Task: Plan a hiking trip to a mountain trail on the 20th at 10:00 AM.
Action: Mouse moved to (25, 326)
Screenshot: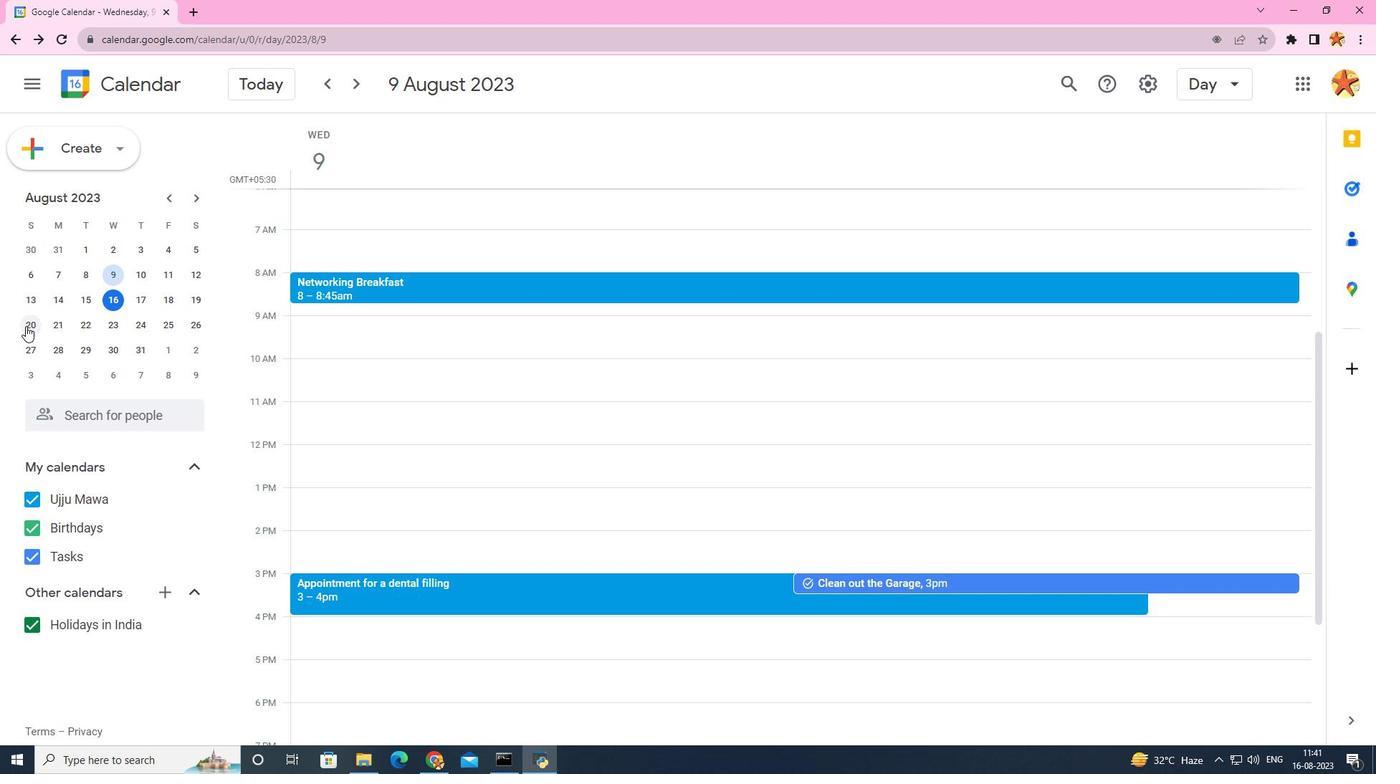
Action: Mouse pressed left at (25, 326)
Screenshot: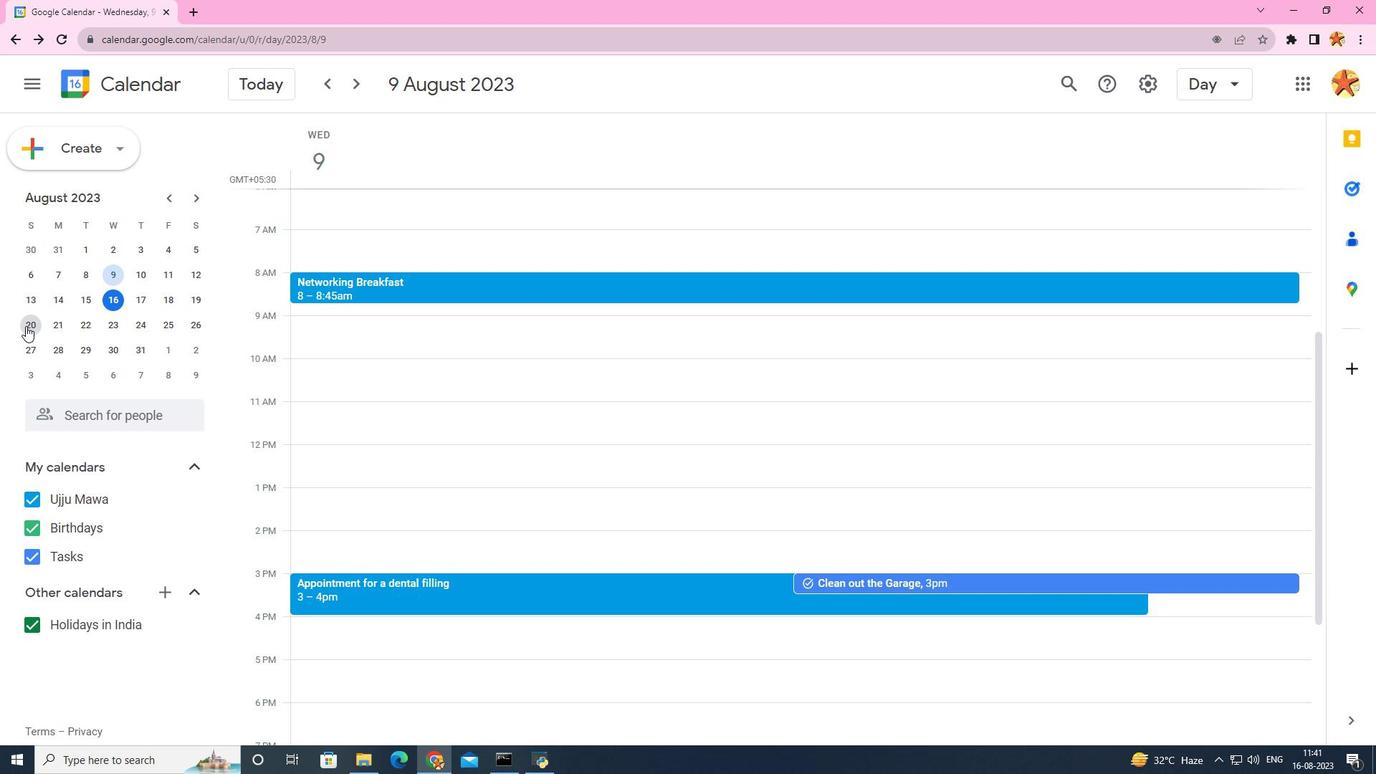 
Action: Mouse moved to (309, 370)
Screenshot: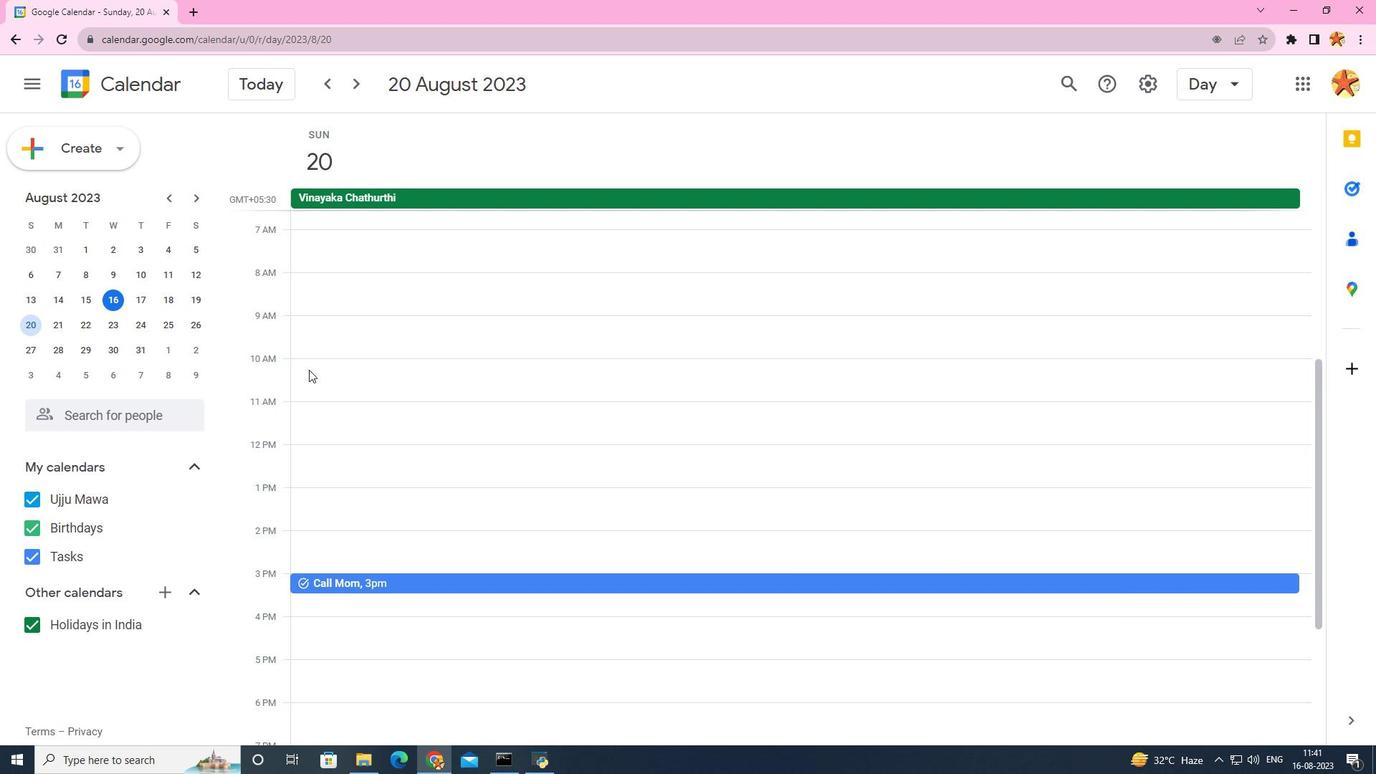 
Action: Mouse pressed left at (309, 370)
Screenshot: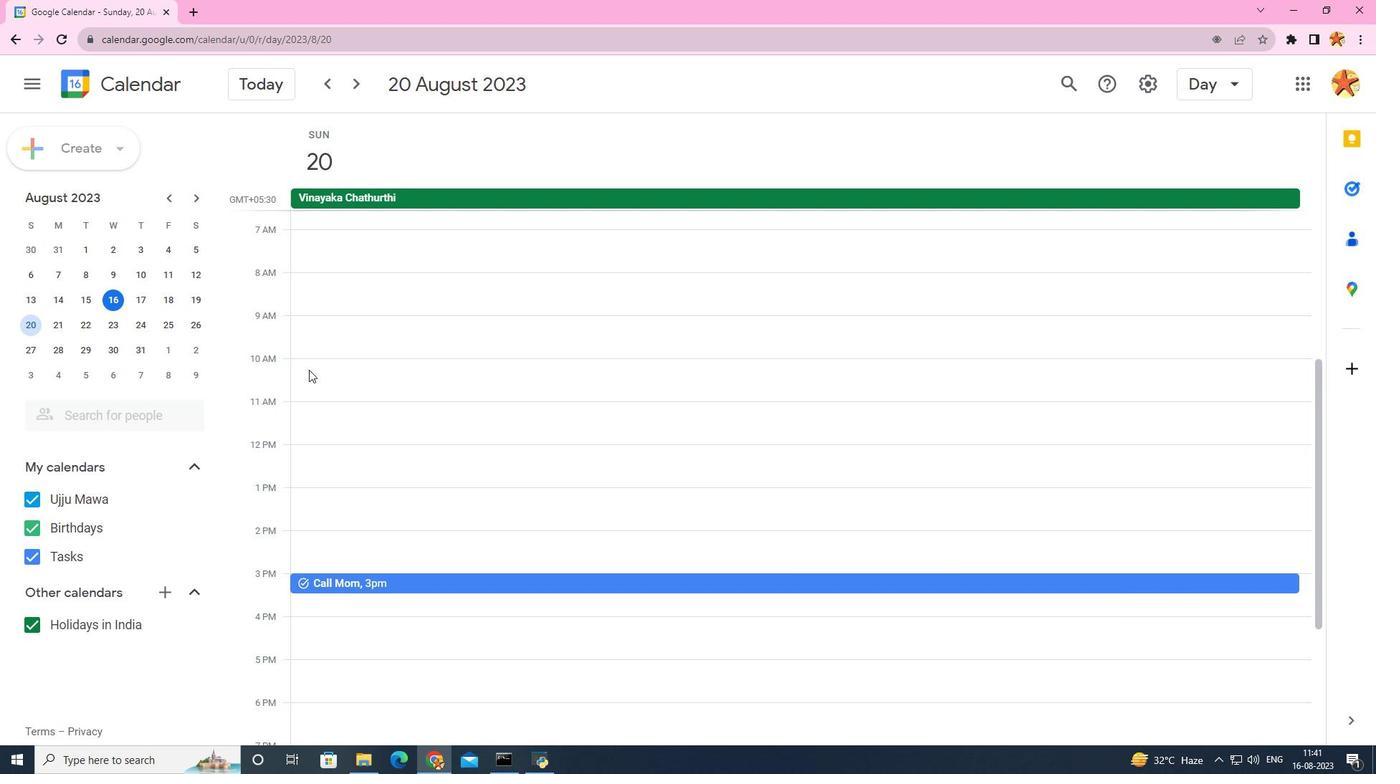 
Action: Mouse moved to (703, 237)
Screenshot: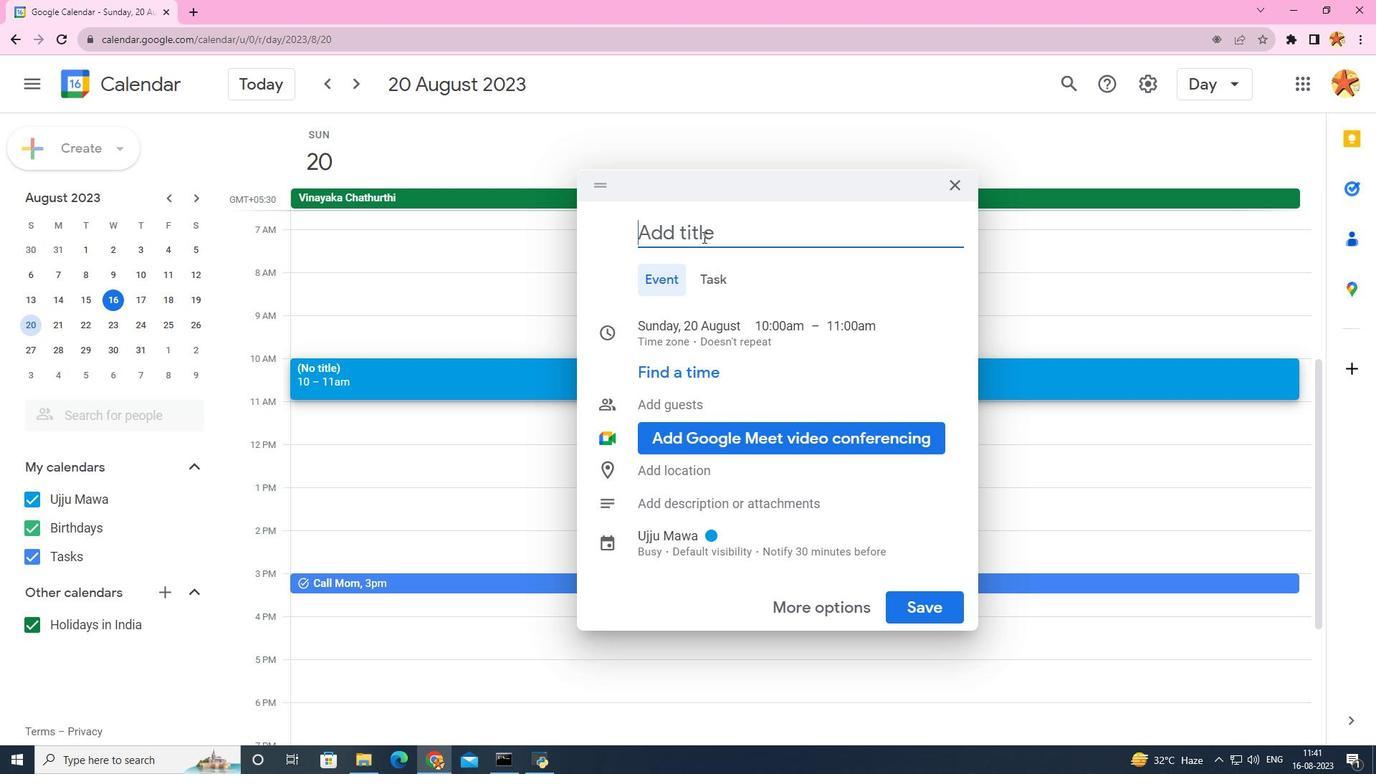 
Action: Mouse pressed left at (703, 237)
Screenshot: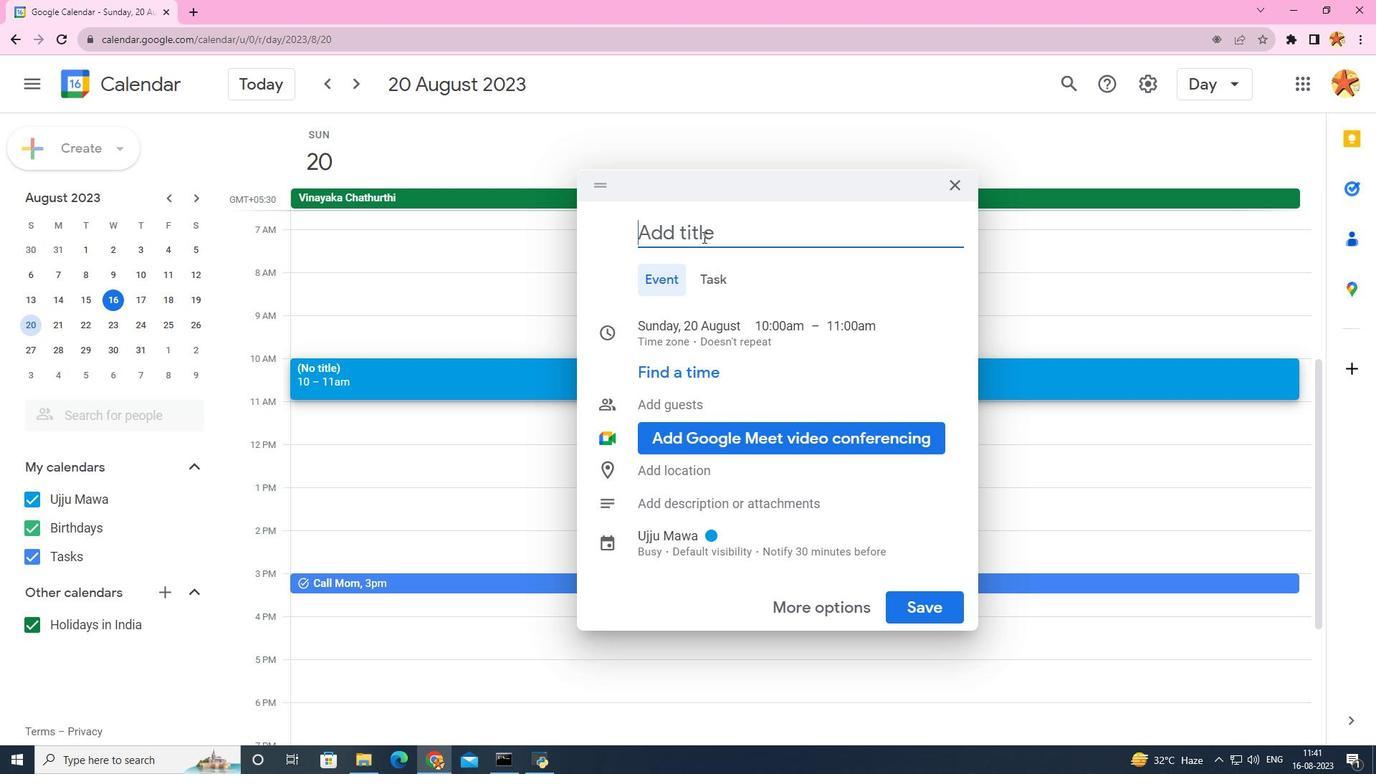 
Action: Key pressed <Key.caps_lock>H<Key.caps_lock>ikimng<Key.backspace><Key.backspace><Key.backspace>ng<Key.space><Key.caps_lock>T<Key.caps_lock>rip<Key.space>to<Key.space>a<Key.space>mountain<Key.space>trail
Screenshot: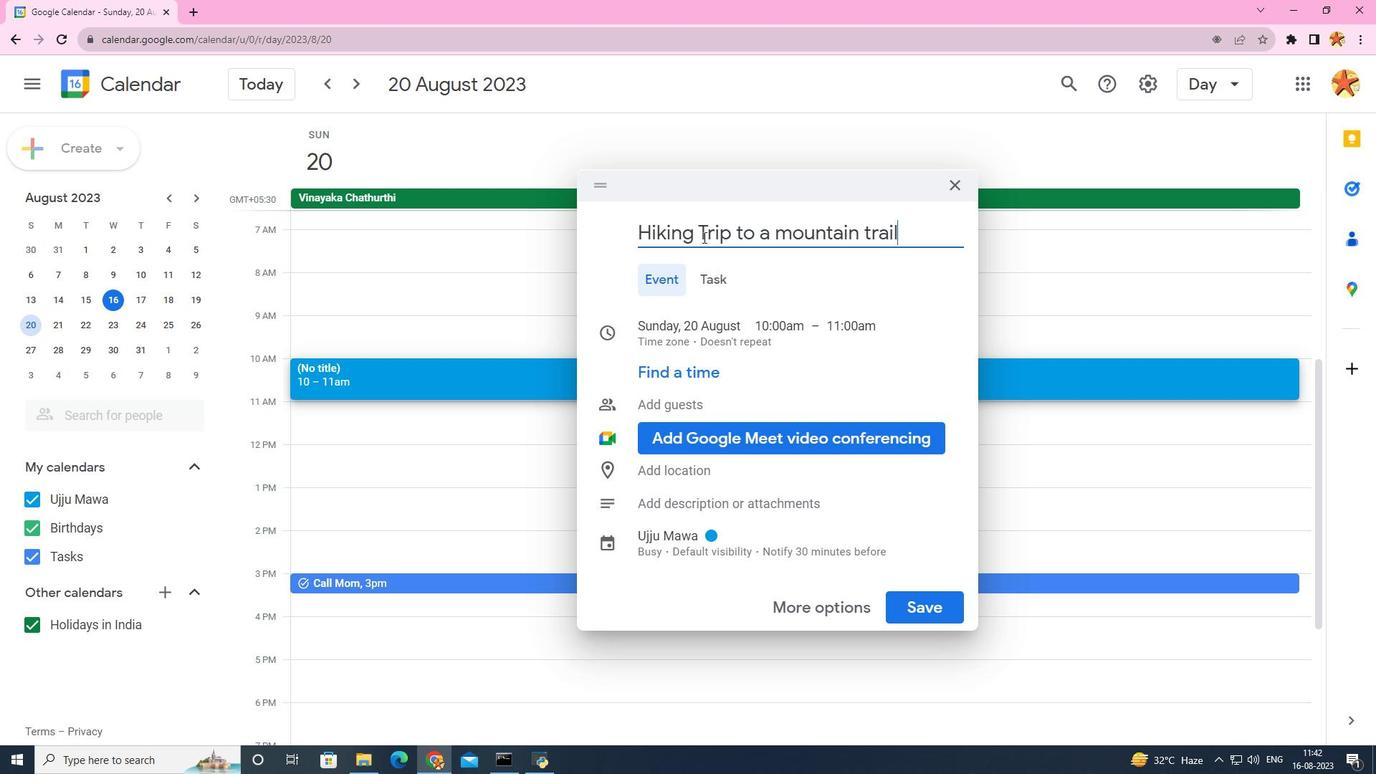 
Action: Mouse moved to (787, 238)
Screenshot: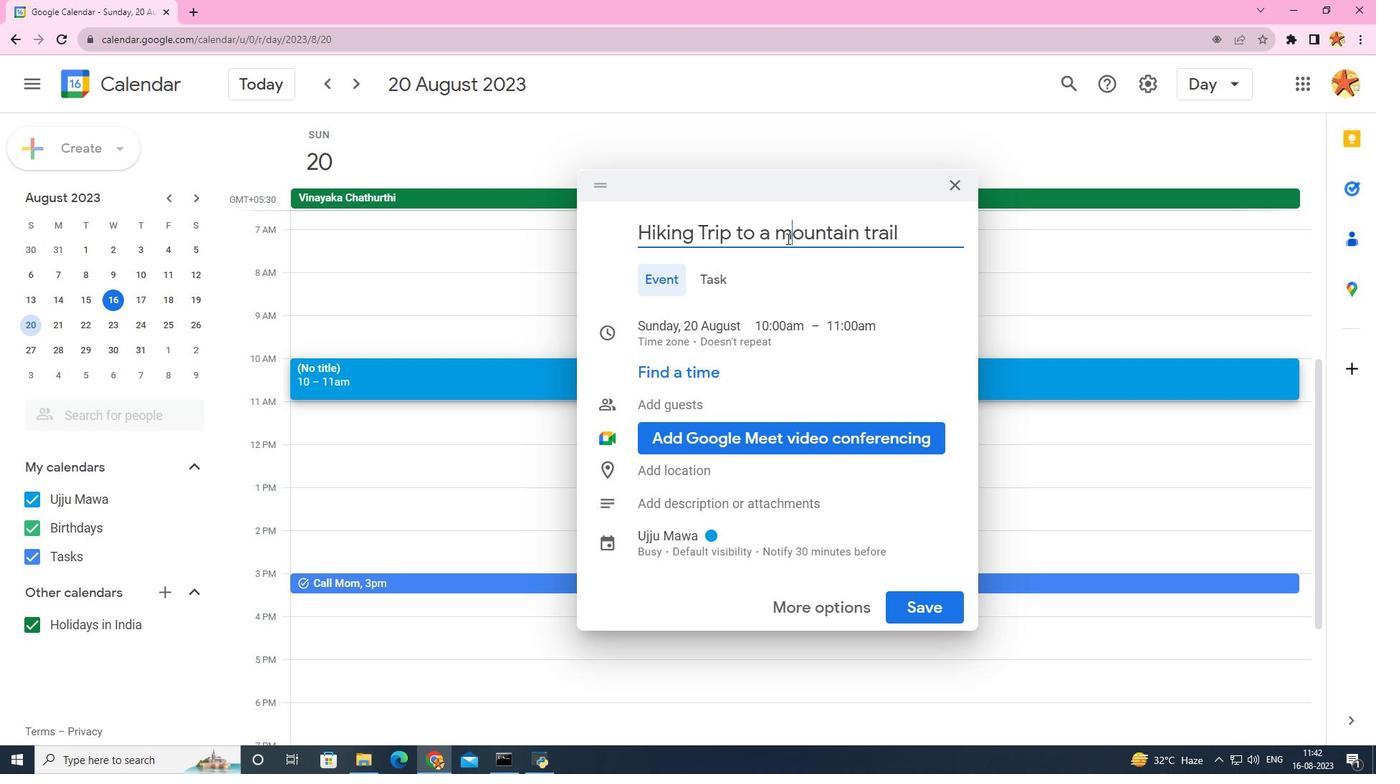 
Action: Mouse pressed left at (787, 238)
Screenshot: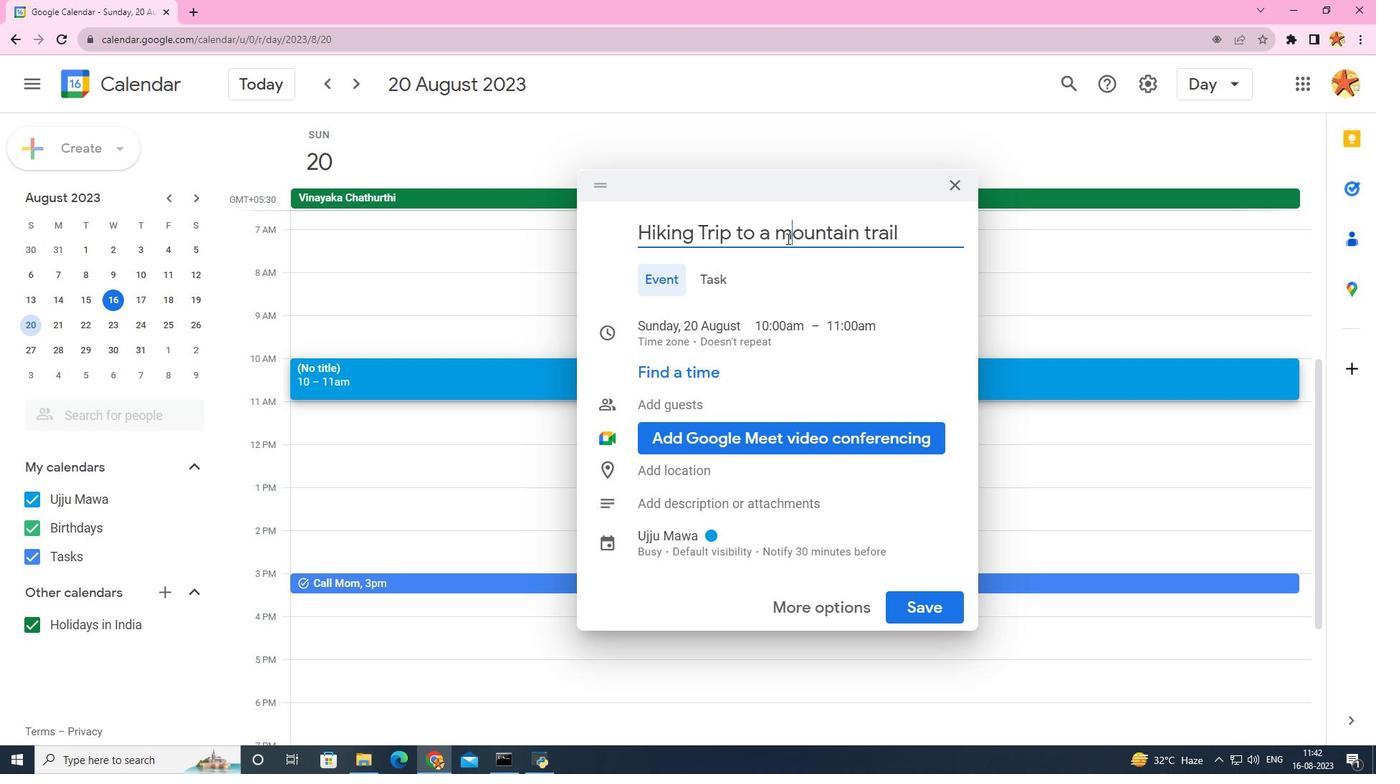 
Action: Mouse moved to (898, 606)
Screenshot: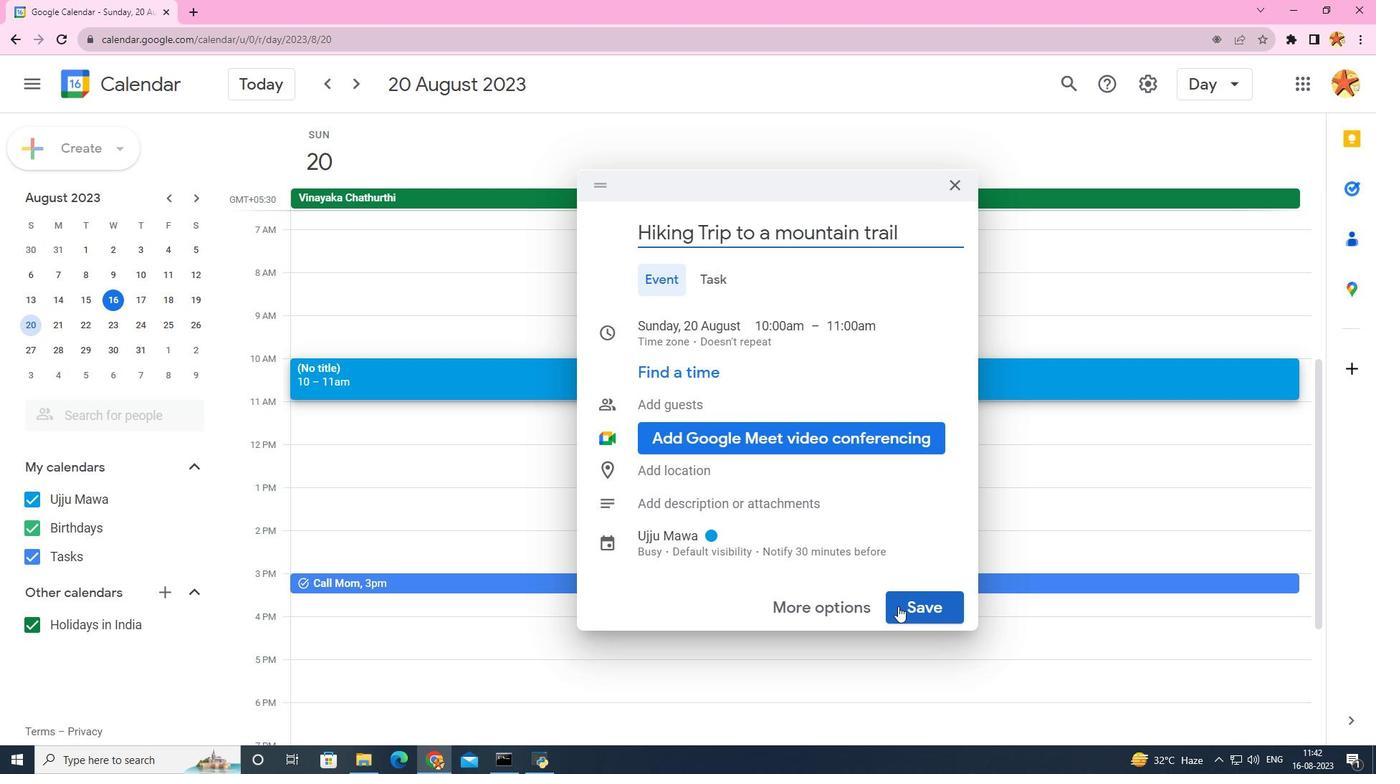 
Action: Mouse pressed left at (898, 606)
Screenshot: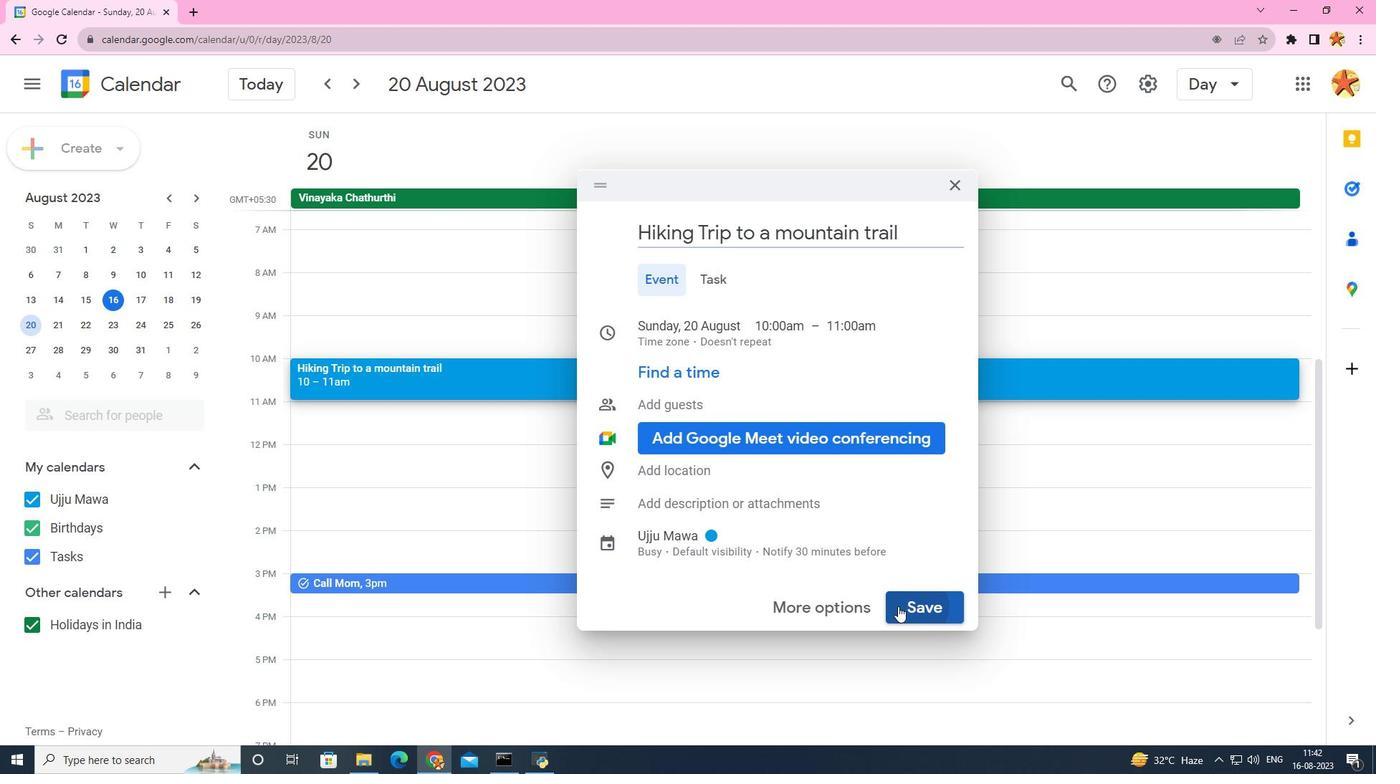 
